 Task: In the Contact  SamanthaRobinson84@nybg.org, schedule and save the meeting with title: 'Product Demo and Service Presentation', Select date: '16 August, 2023', select start time: 10:30:AM. Add location on call (415) 123-4603 with meeting description: For further discussion on products, kindly join the meeting.. Logged in from softage.4@softage.net
Action: Mouse moved to (51, 63)
Screenshot: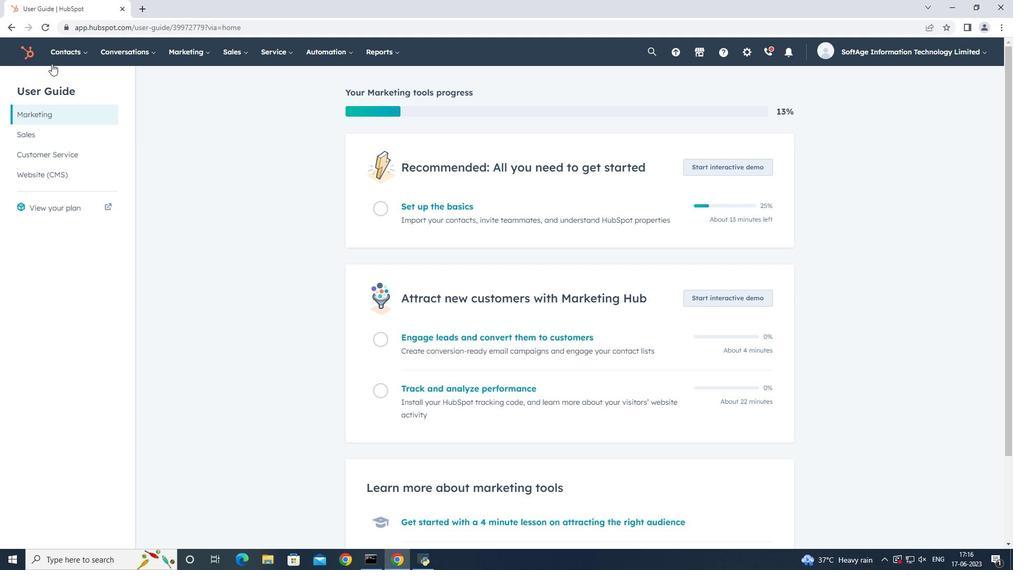 
Action: Mouse pressed left at (51, 63)
Screenshot: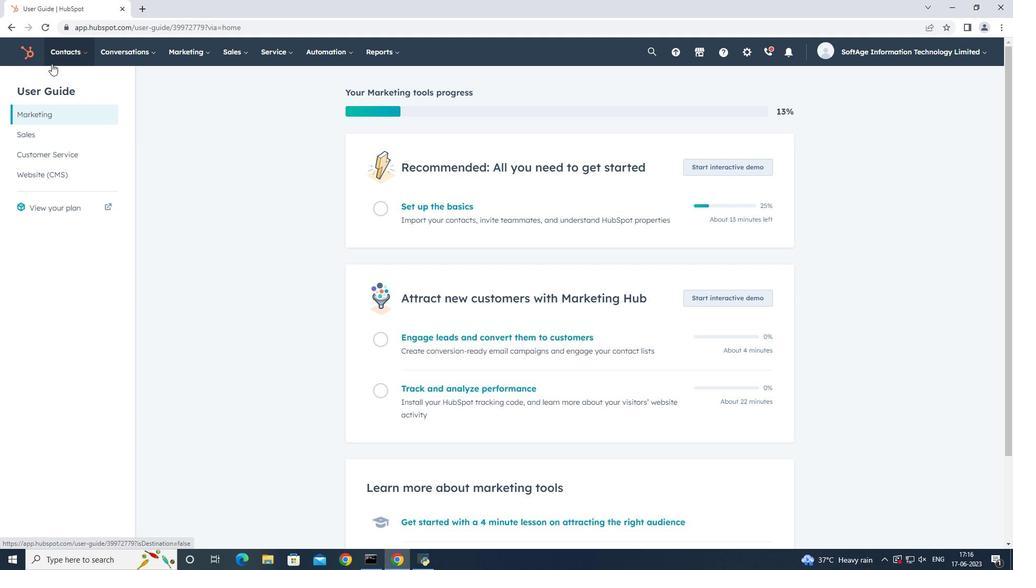 
Action: Mouse moved to (59, 84)
Screenshot: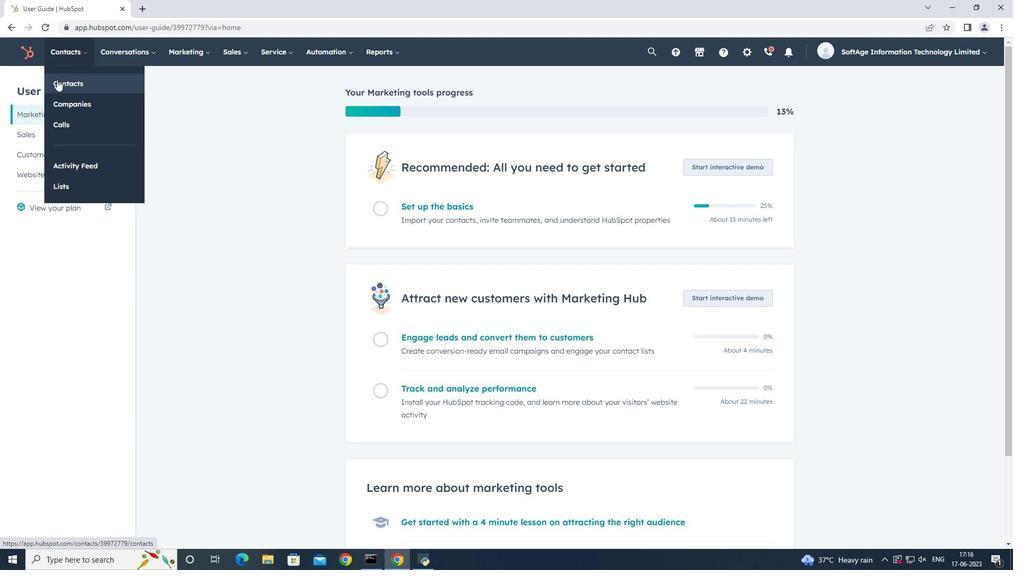 
Action: Mouse pressed left at (59, 84)
Screenshot: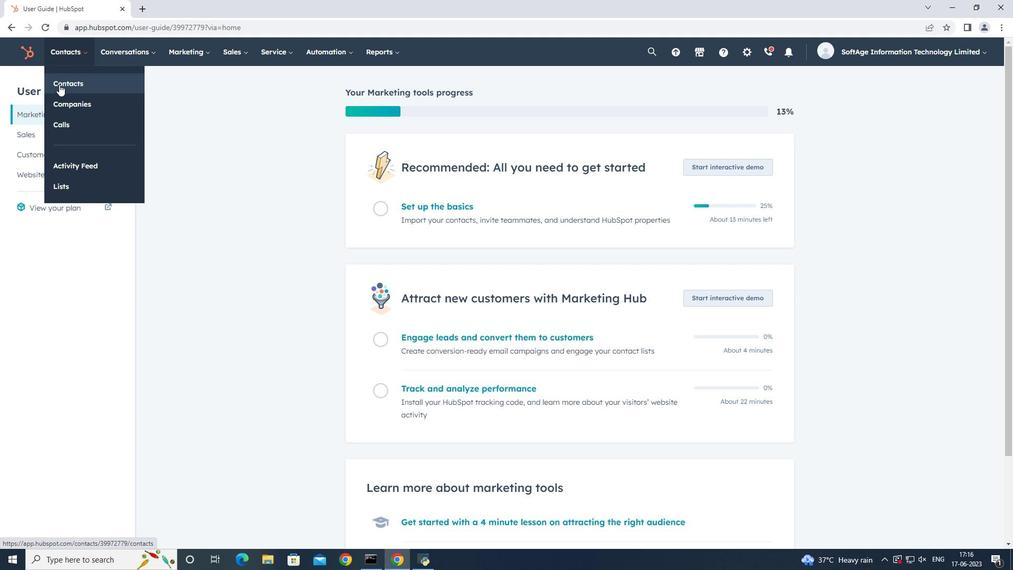
Action: Mouse moved to (84, 172)
Screenshot: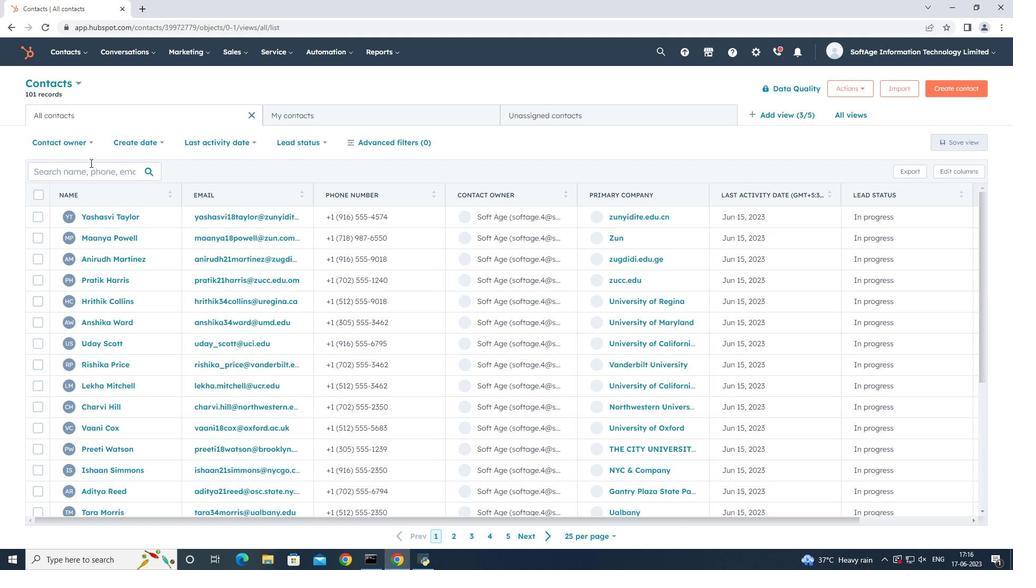 
Action: Mouse pressed left at (84, 172)
Screenshot: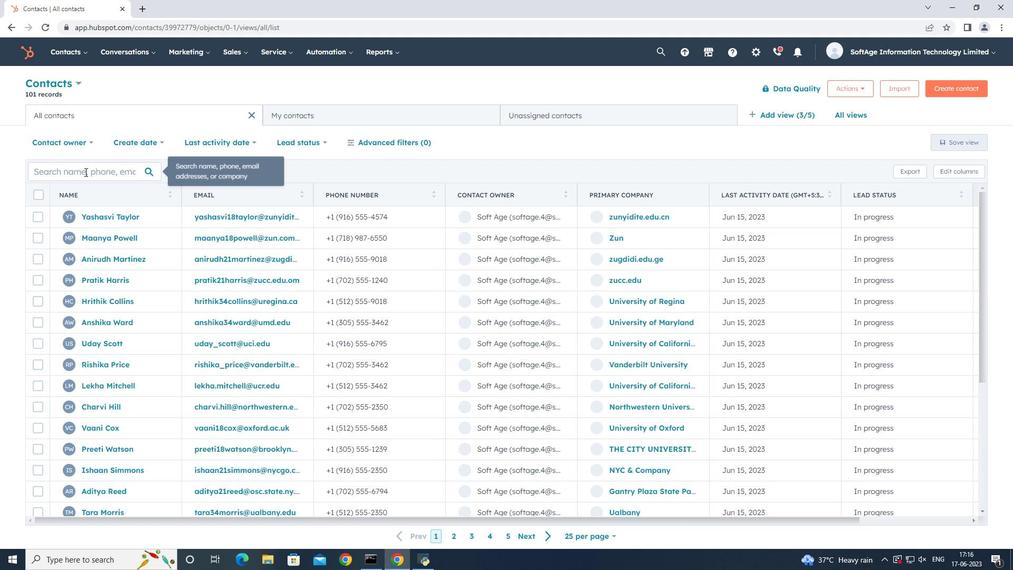 
Action: Key pressed sa
Screenshot: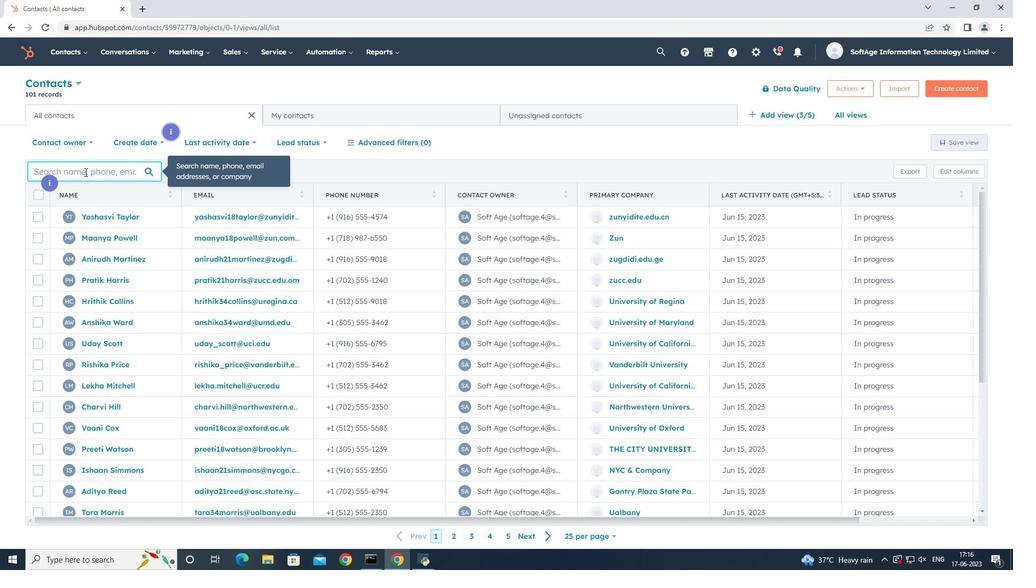 
Action: Mouse moved to (84, 172)
Screenshot: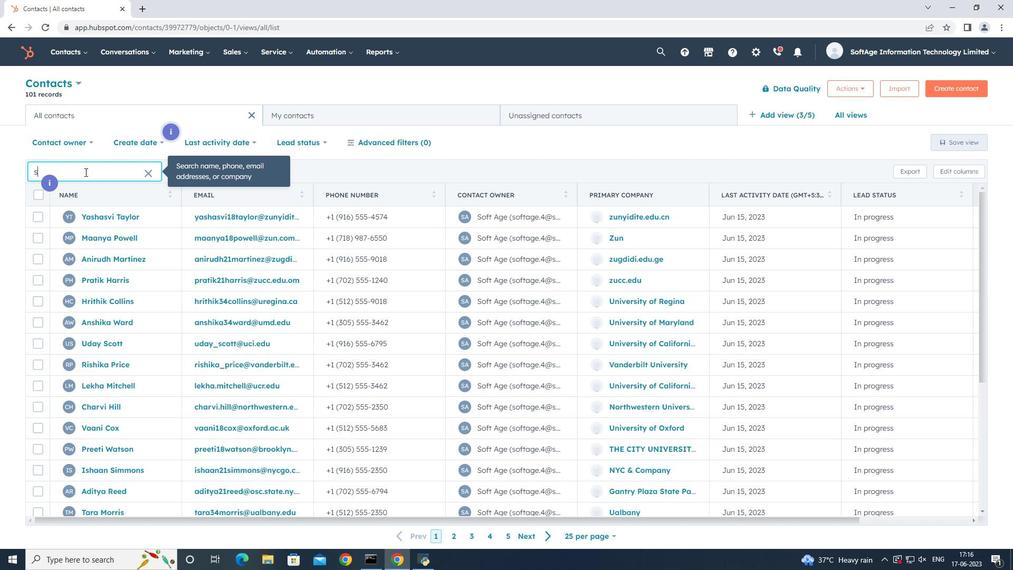 
Action: Key pressed mantha
Screenshot: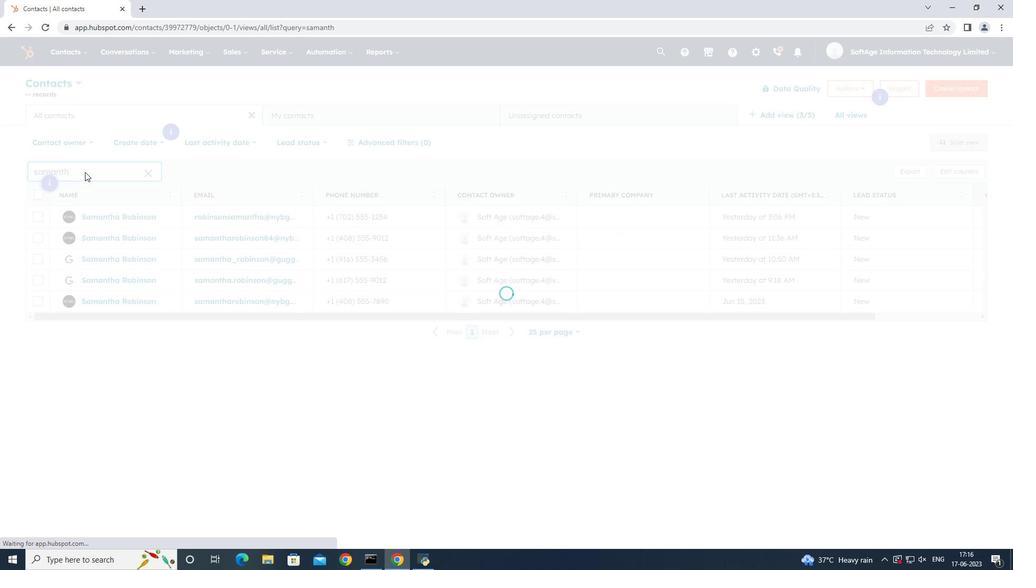 
Action: Mouse moved to (92, 239)
Screenshot: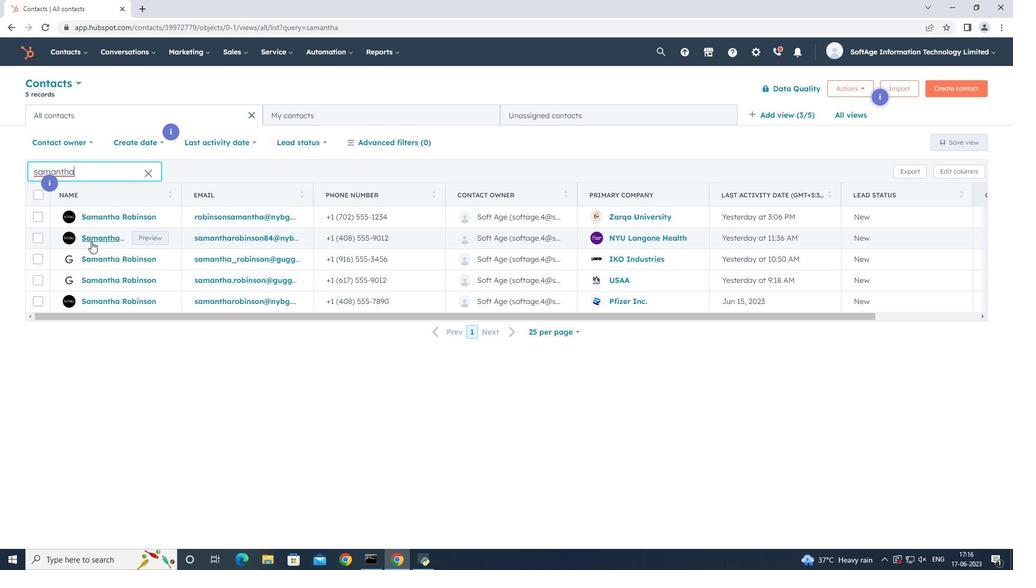 
Action: Mouse pressed left at (92, 239)
Screenshot: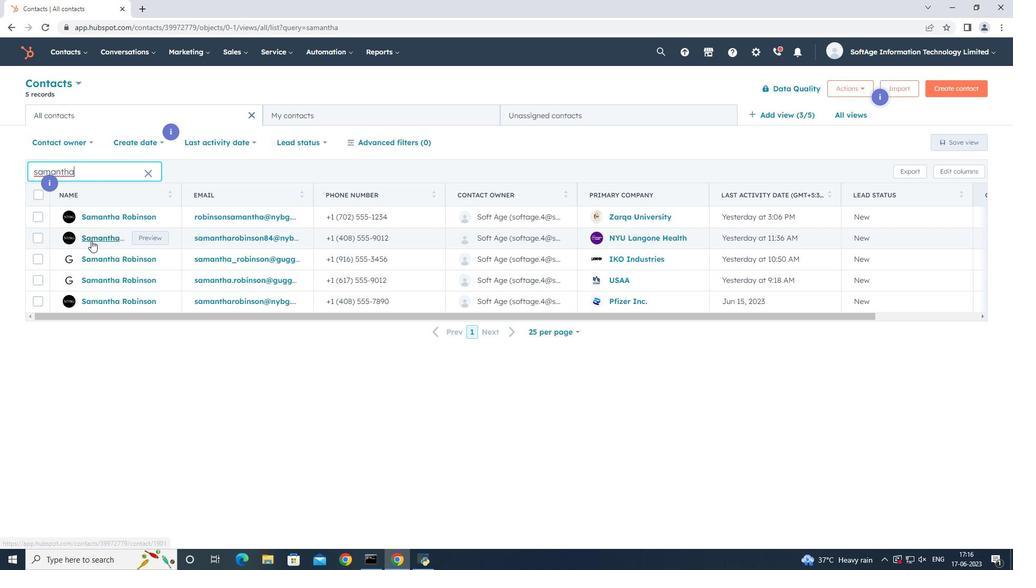
Action: Mouse moved to (176, 171)
Screenshot: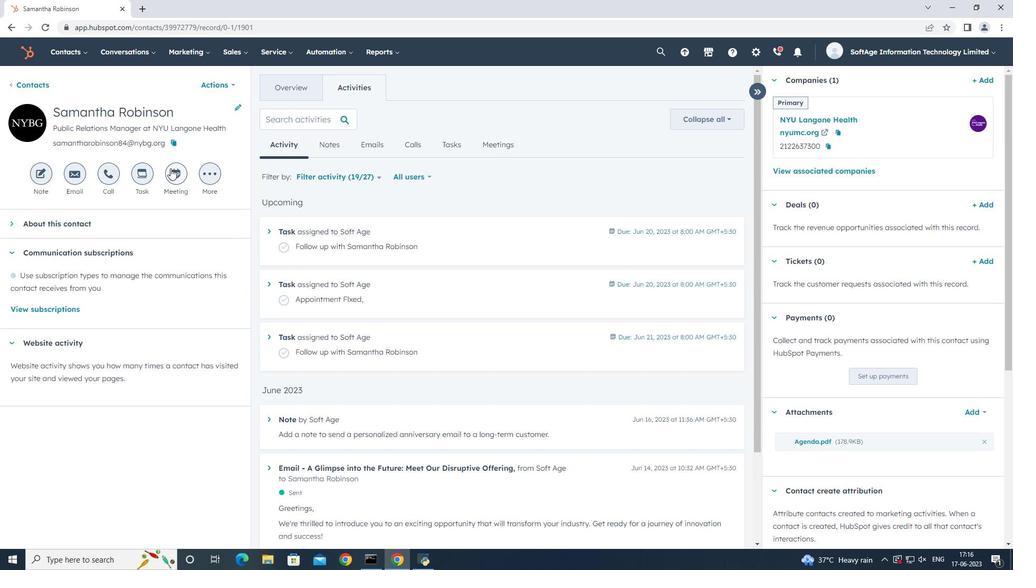 
Action: Mouse pressed left at (176, 171)
Screenshot: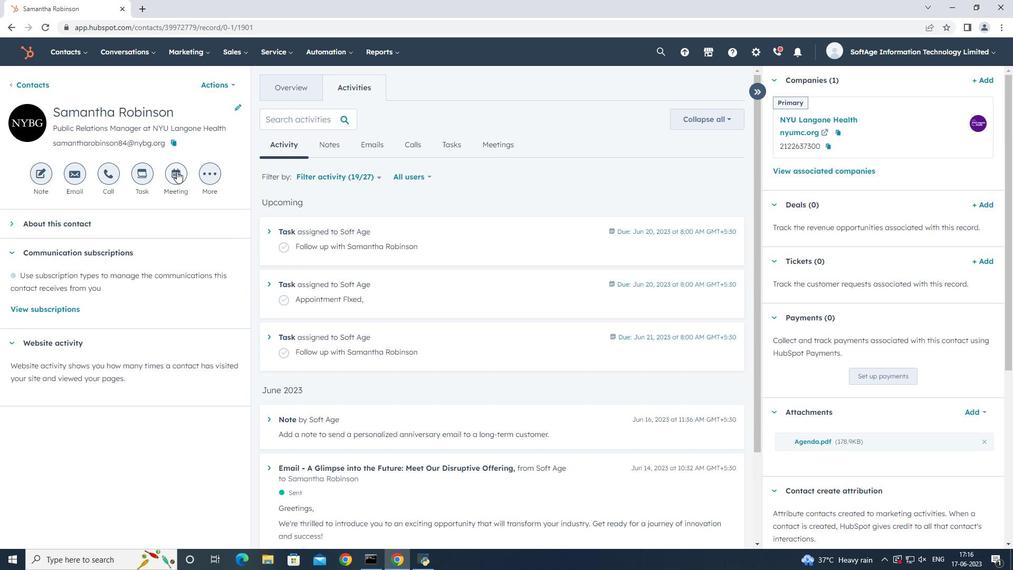 
Action: Mouse moved to (308, 284)
Screenshot: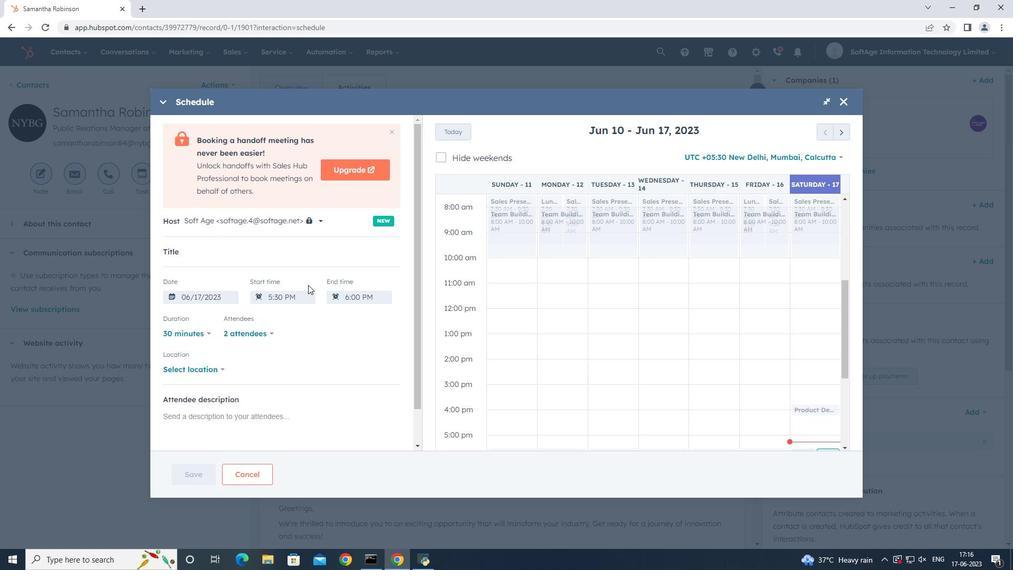
Action: Key pressed <Key.shift_r>Product<Key.space><Key.shift>Demo<Key.space>and<Key.space><Key.shift>Service<Key.space><Key.shift_r>Presentation,
Screenshot: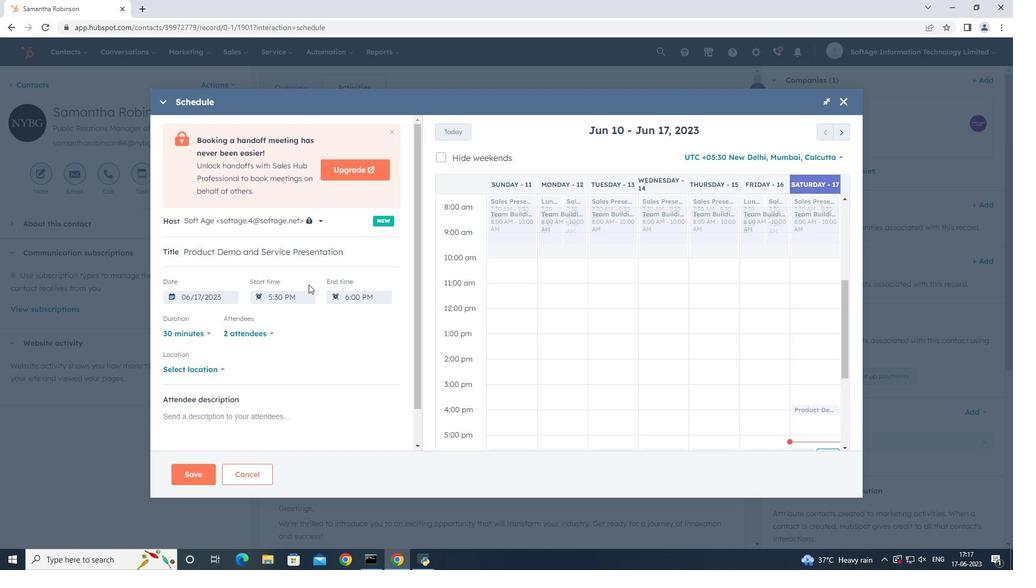 
Action: Mouse moved to (843, 133)
Screenshot: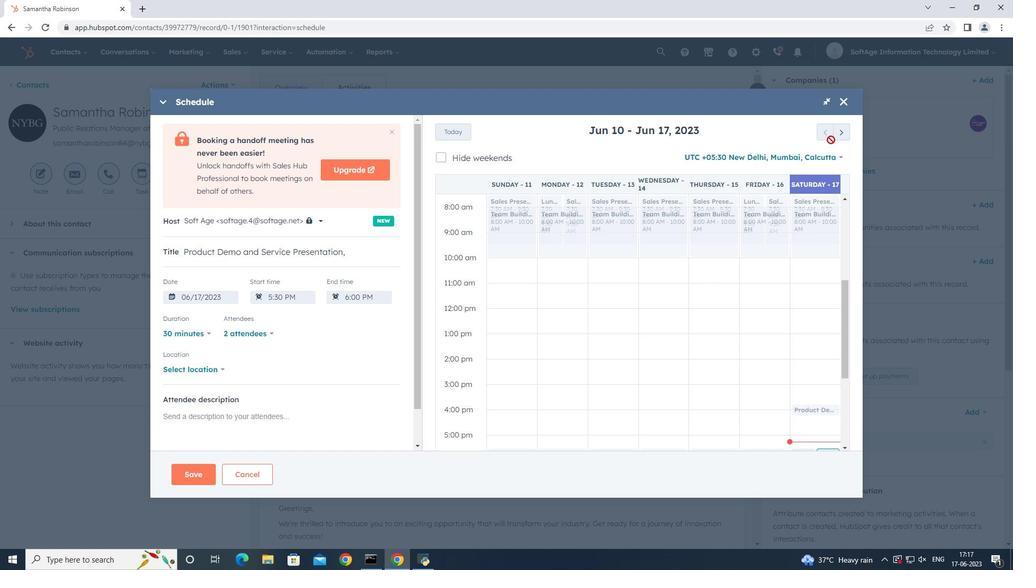 
Action: Mouse pressed left at (843, 133)
Screenshot: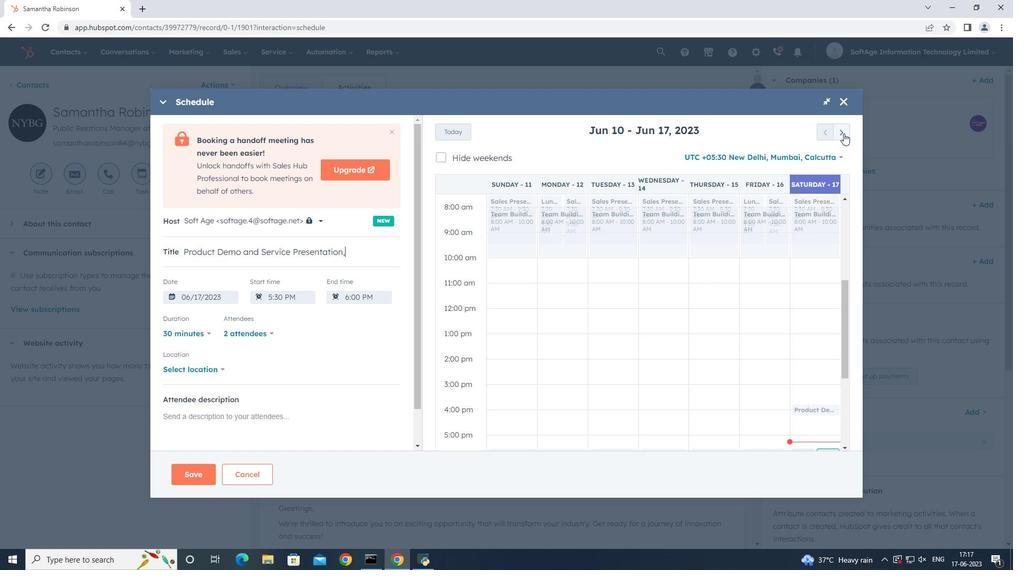 
Action: Mouse pressed left at (843, 133)
Screenshot: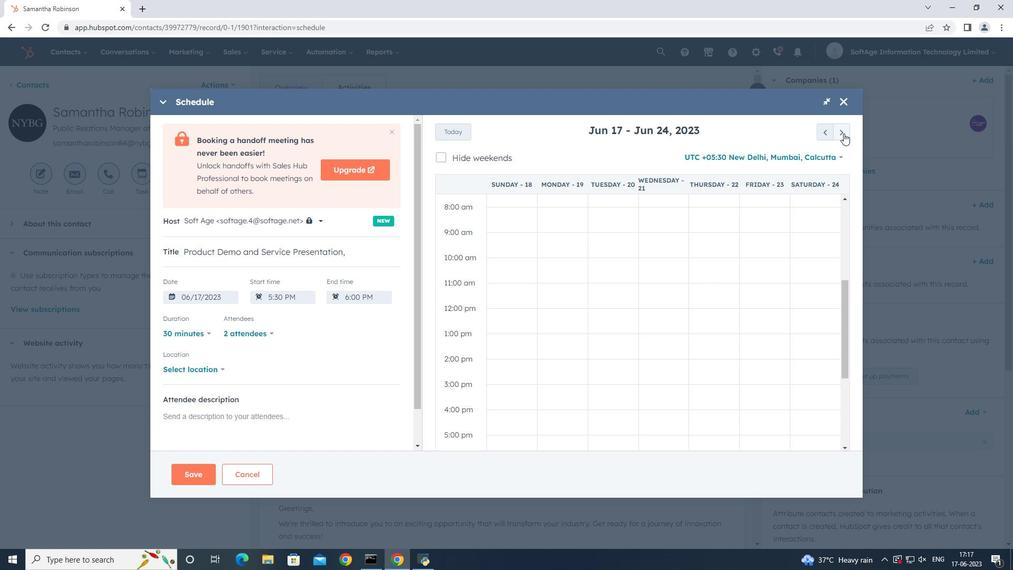 
Action: Mouse pressed left at (843, 133)
Screenshot: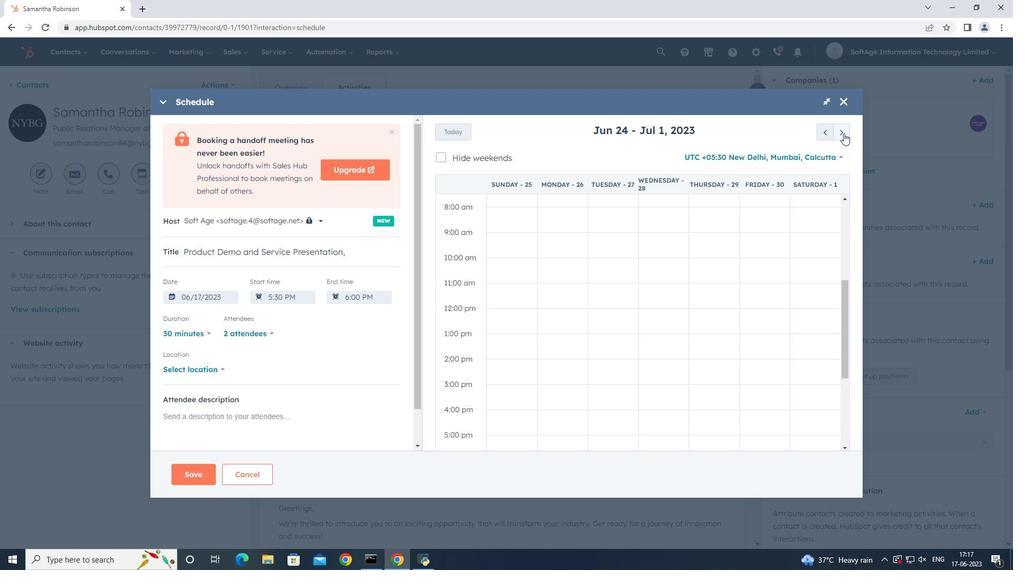 
Action: Mouse pressed left at (843, 133)
Screenshot: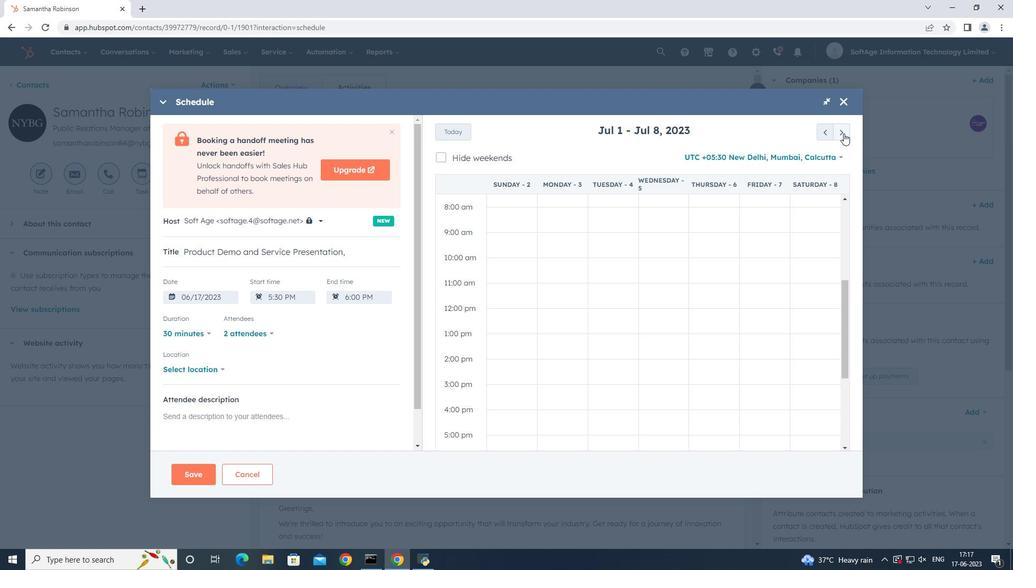 
Action: Mouse pressed left at (843, 133)
Screenshot: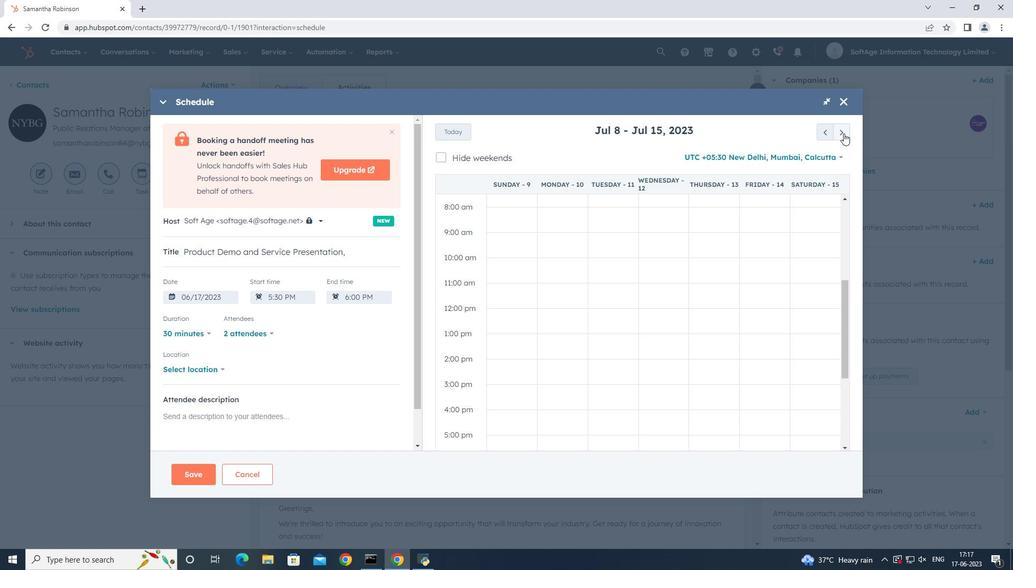 
Action: Mouse pressed left at (843, 133)
Screenshot: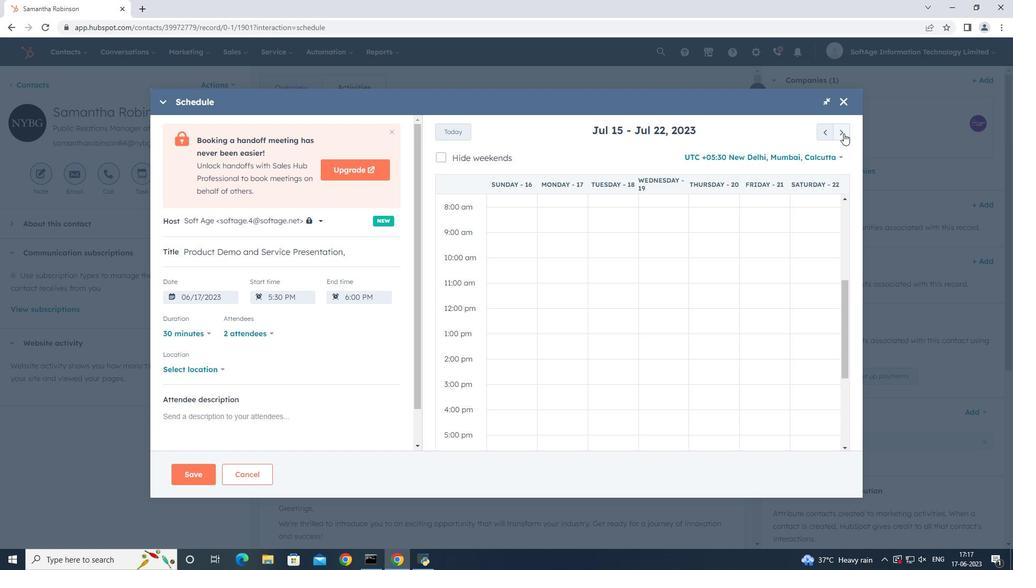 
Action: Mouse pressed left at (843, 133)
Screenshot: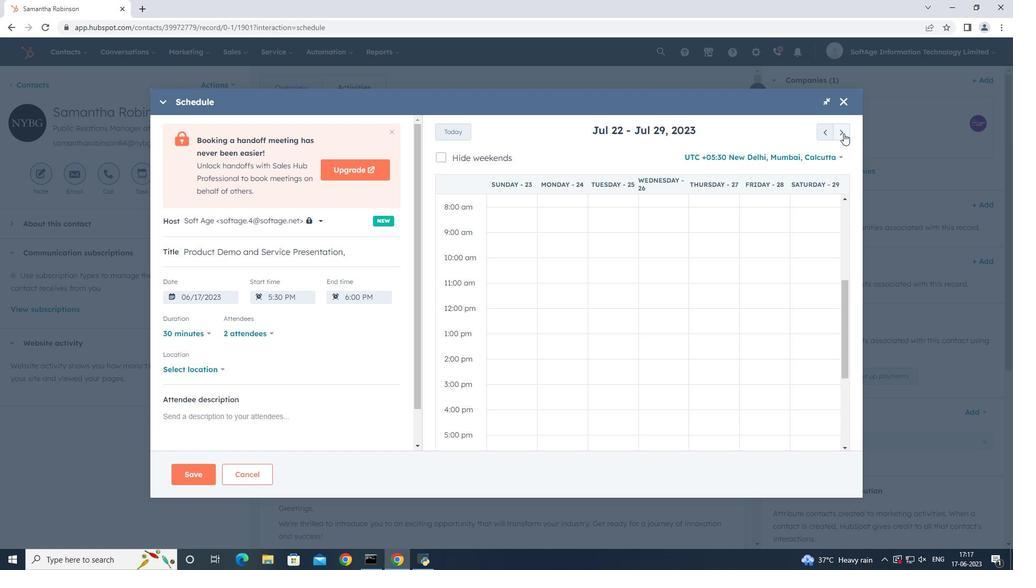 
Action: Mouse pressed left at (843, 133)
Screenshot: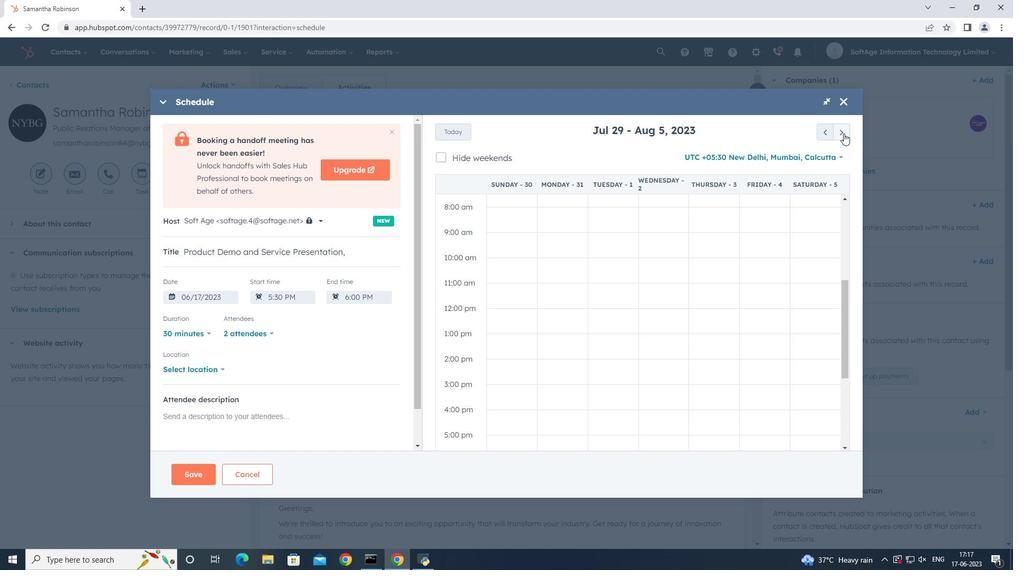 
Action: Mouse pressed left at (843, 133)
Screenshot: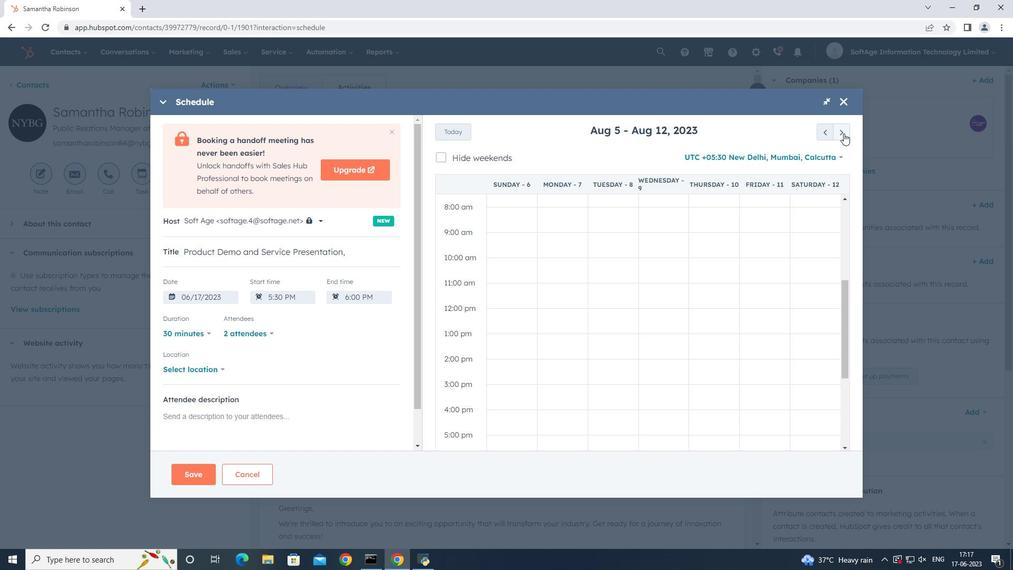 
Action: Mouse moved to (660, 278)
Screenshot: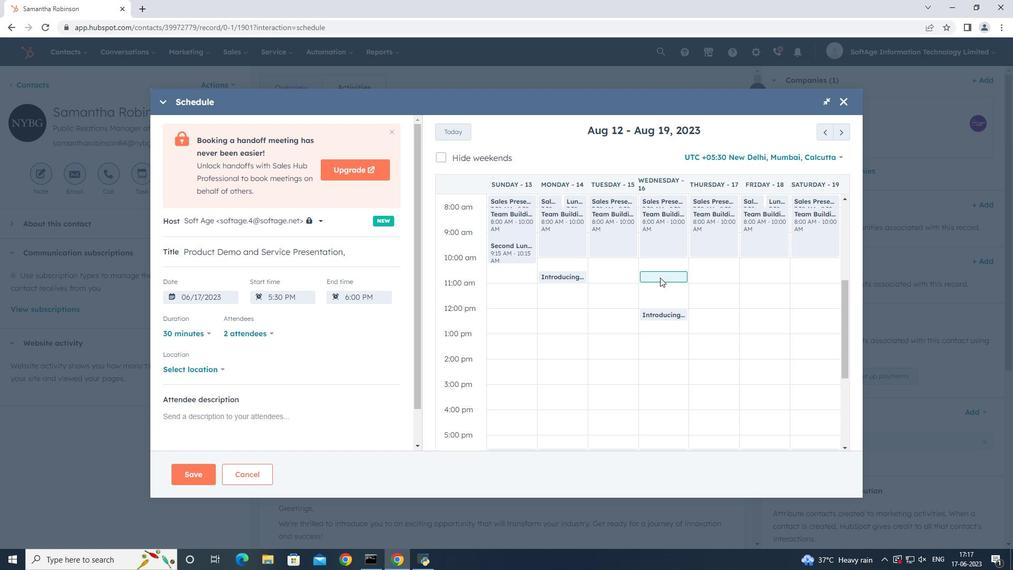 
Action: Mouse pressed left at (660, 278)
Screenshot: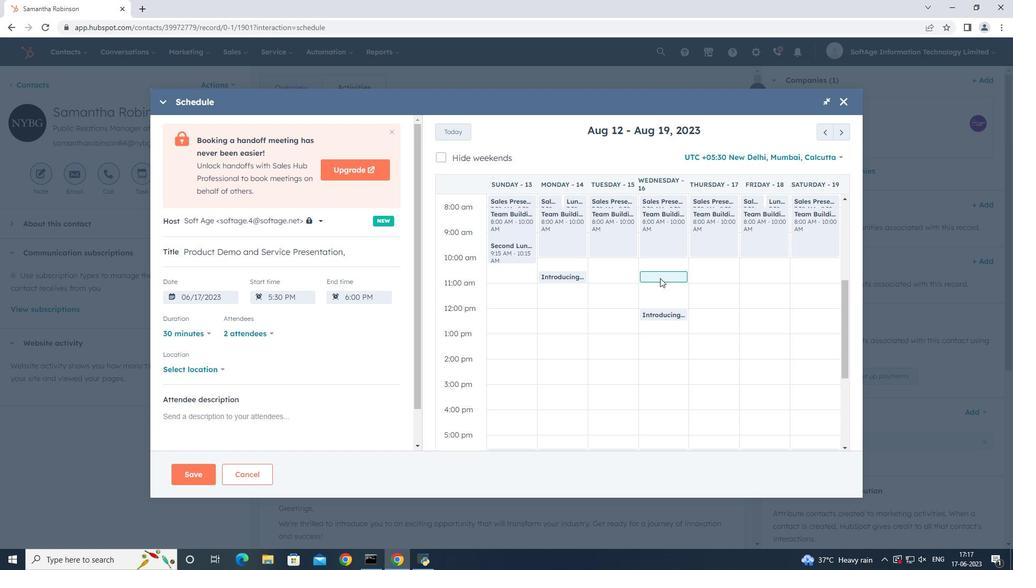 
Action: Mouse moved to (213, 366)
Screenshot: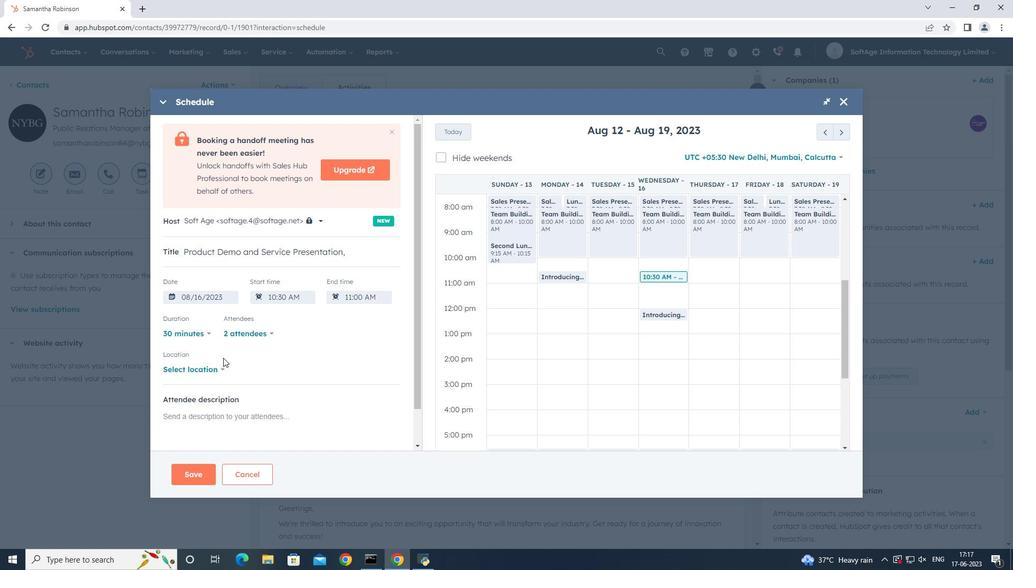 
Action: Mouse pressed left at (213, 366)
Screenshot: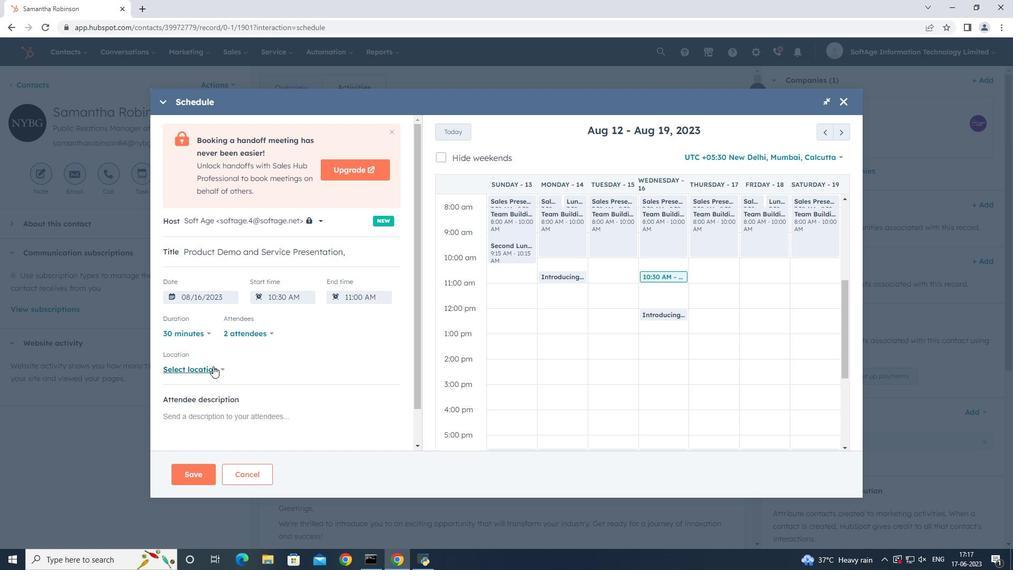 
Action: Mouse moved to (283, 337)
Screenshot: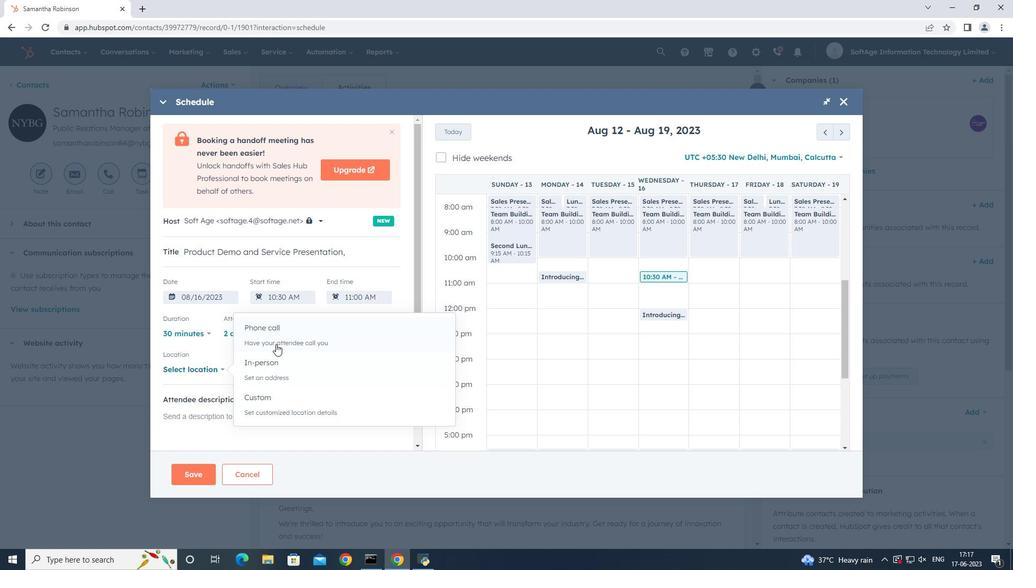 
Action: Mouse pressed left at (283, 337)
Screenshot: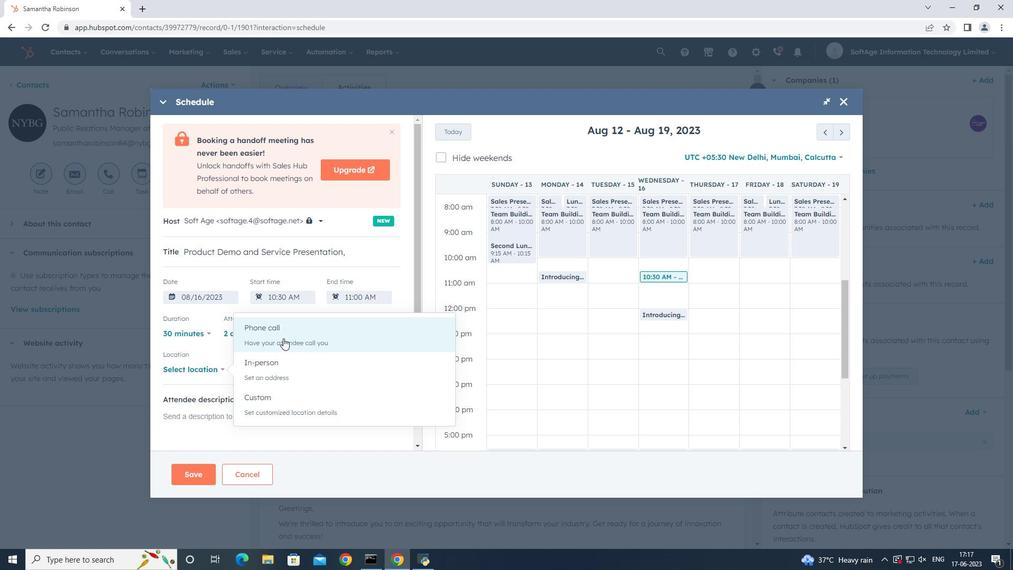 
Action: Mouse moved to (281, 362)
Screenshot: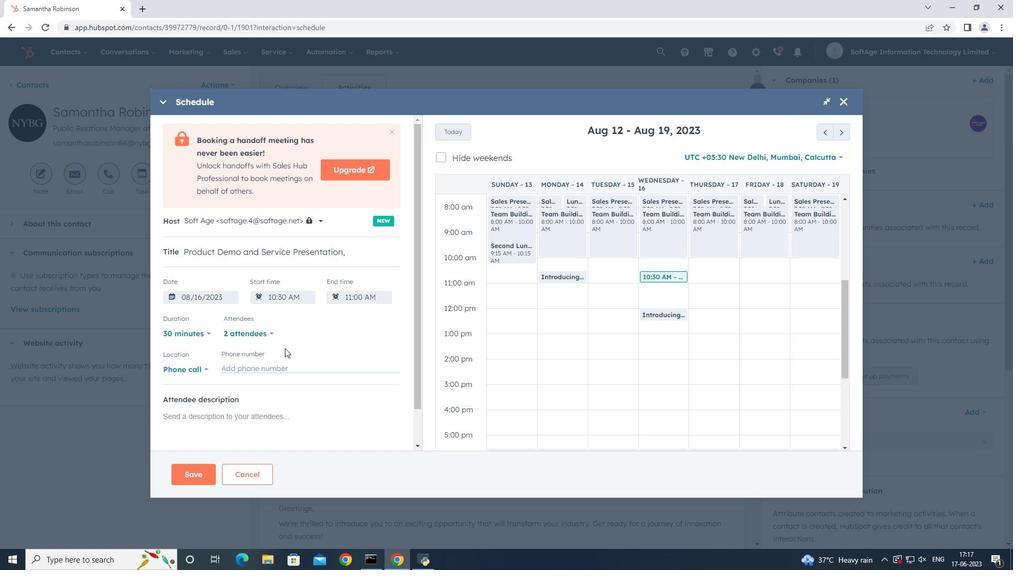 
Action: Mouse pressed left at (281, 362)
Screenshot: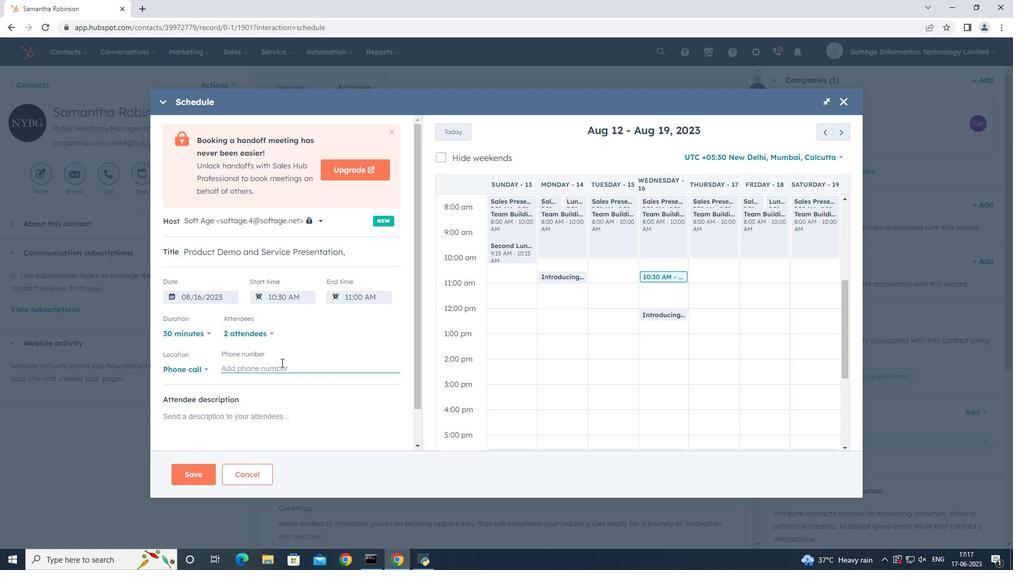 
Action: Key pressed <Key.shift_r>(415<Key.shift_r>)<Key.space>123-4603
Screenshot: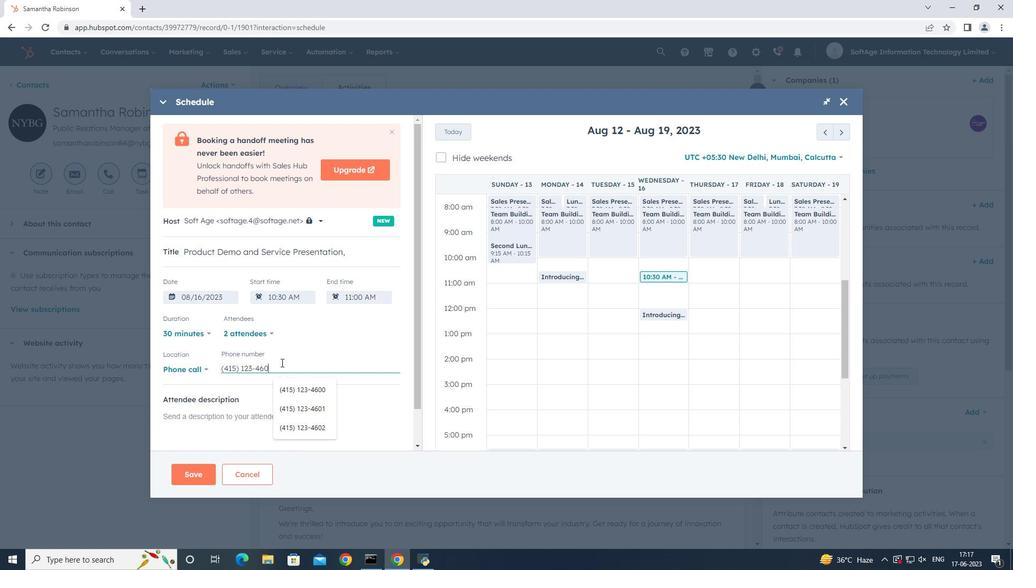 
Action: Mouse moved to (278, 423)
Screenshot: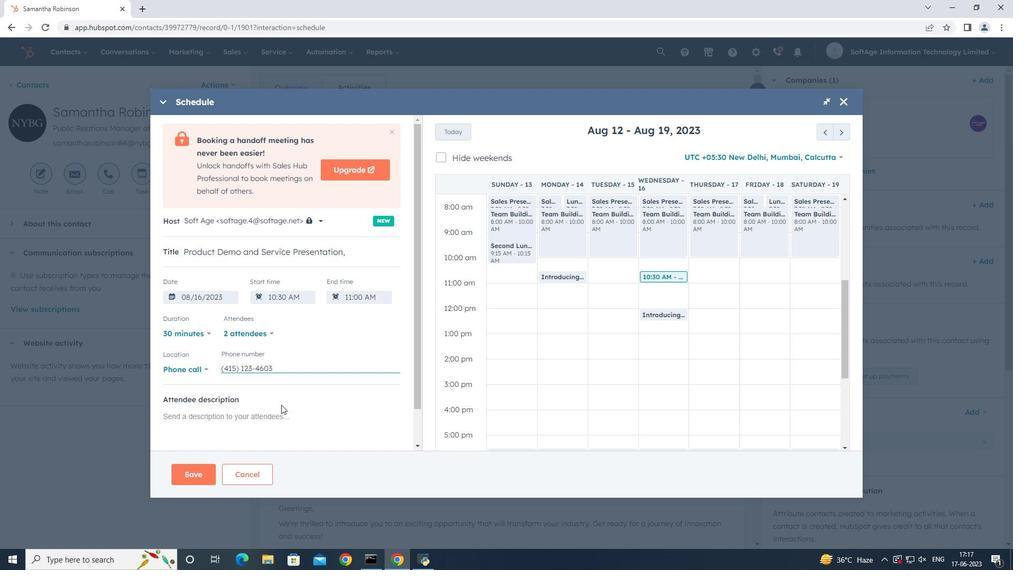 
Action: Mouse pressed left at (278, 423)
Screenshot: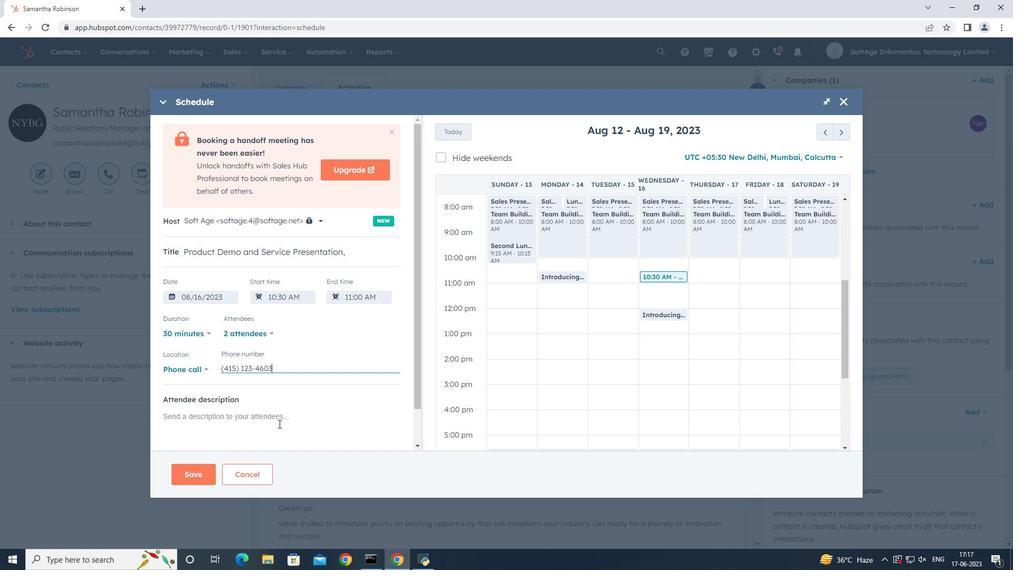 
Action: Mouse moved to (324, 400)
Screenshot: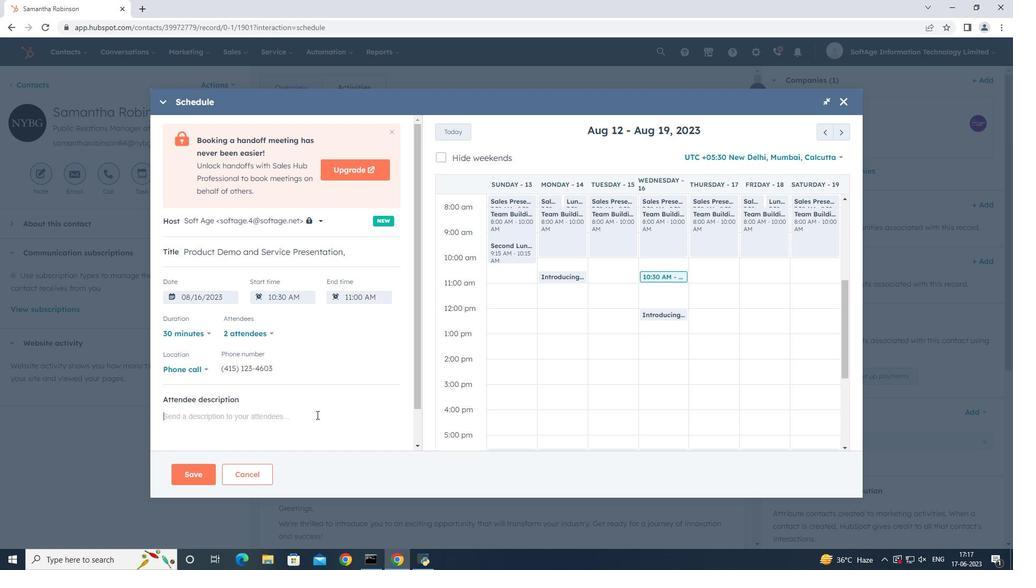 
Action: Key pressed <Key.shift>For<Key.space>further<Key.space>discussion<Key.space>on<Key.space>products,<Key.space>kindly<Key.space>join<Key.space>the<Key.space>meeting..
Screenshot: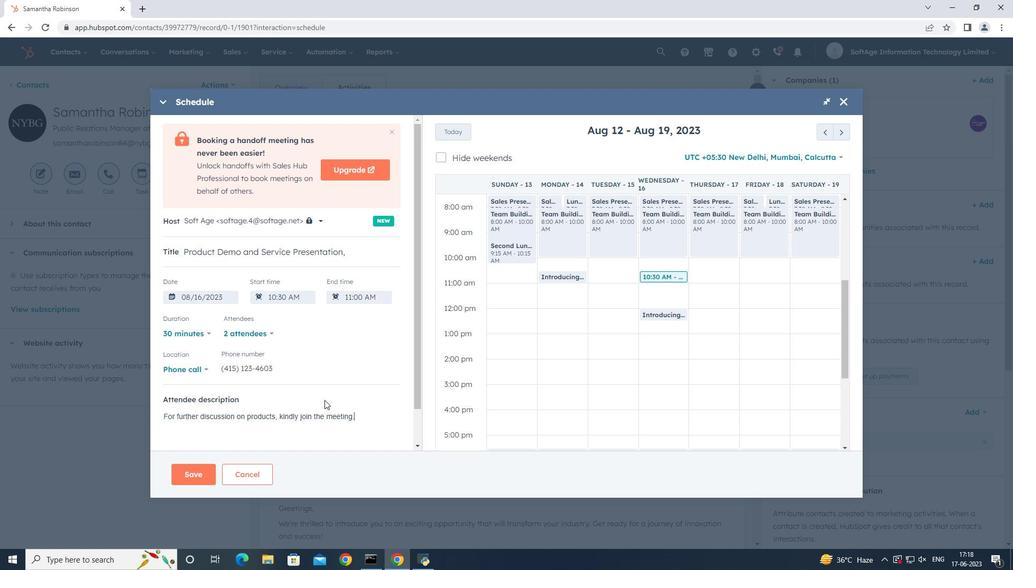
Action: Mouse moved to (182, 478)
Screenshot: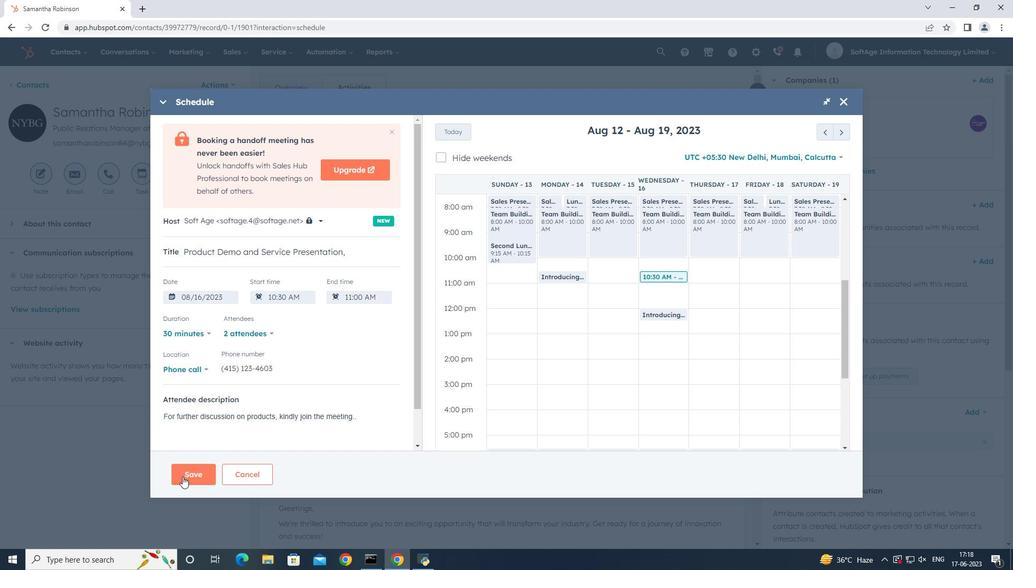 
Action: Mouse pressed left at (182, 478)
Screenshot: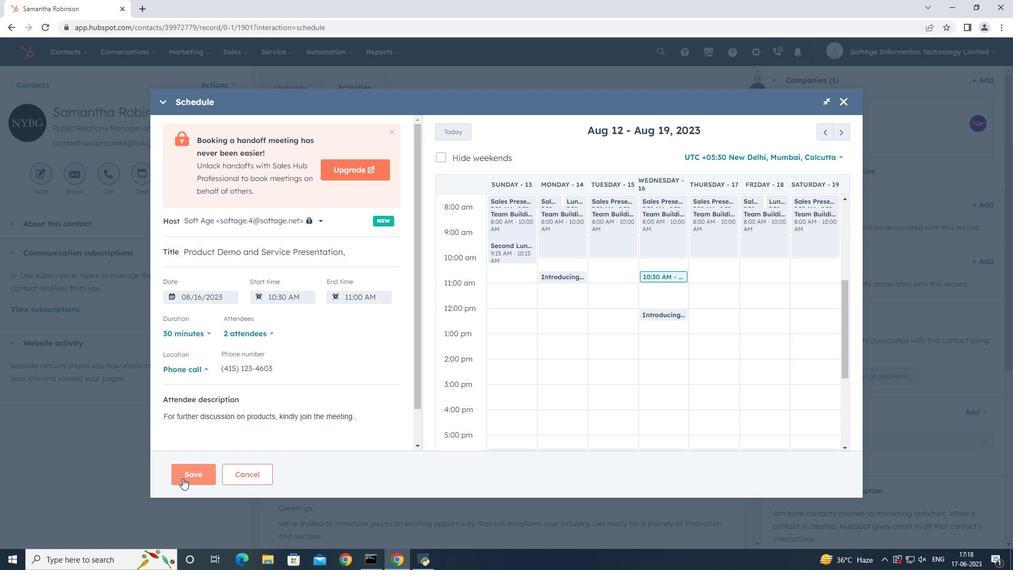 
Action: Mouse moved to (634, 423)
Screenshot: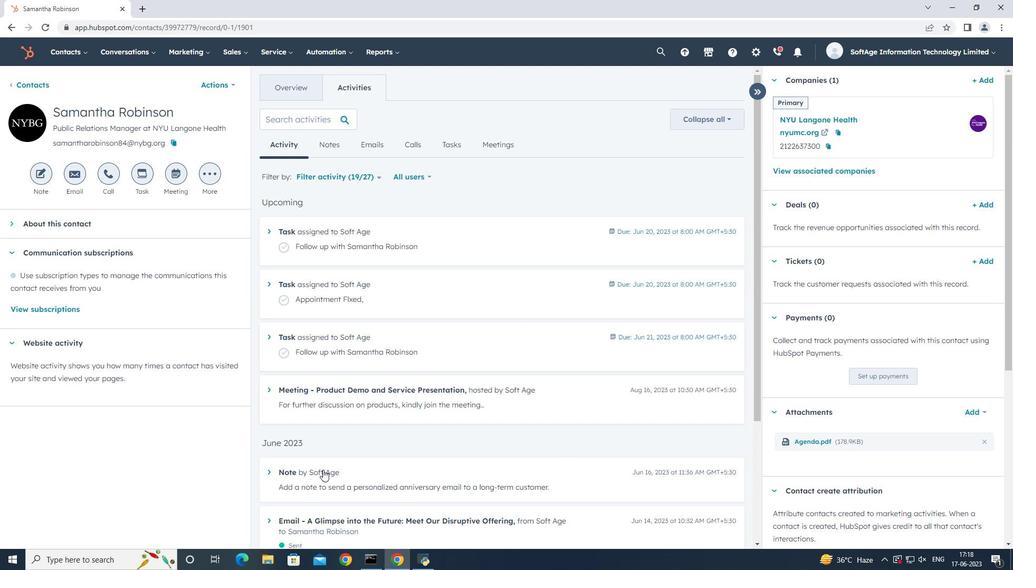 
